 Task: Access a repository's "Insights" to assess code quality and performance.
Action: Mouse moved to (270, 108)
Screenshot: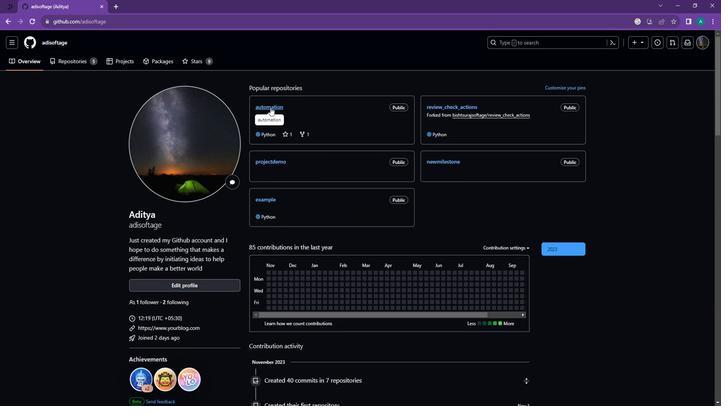 
Action: Mouse pressed left at (270, 108)
Screenshot: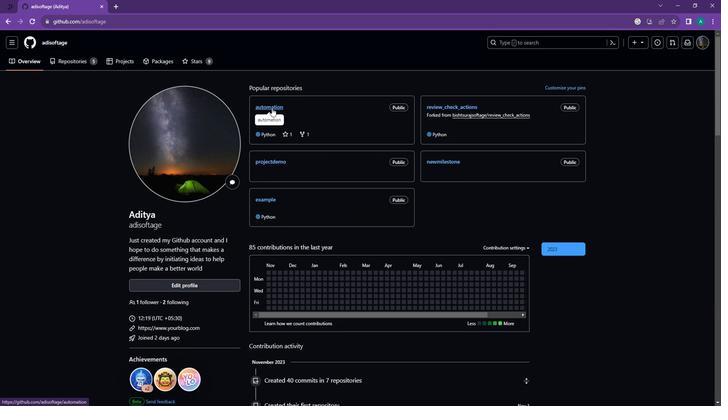 
Action: Mouse moved to (317, 61)
Screenshot: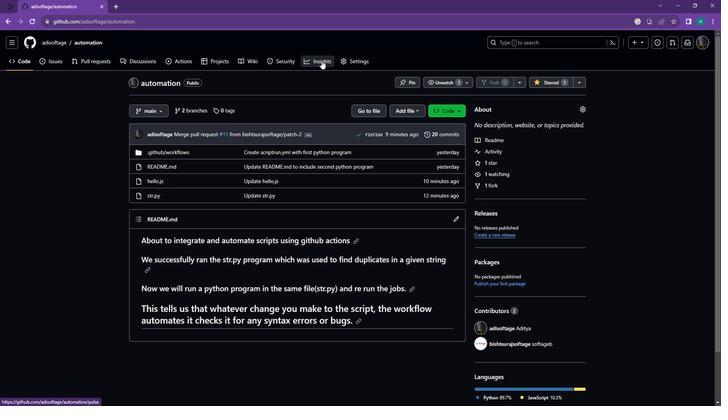 
Action: Mouse pressed left at (317, 61)
Screenshot: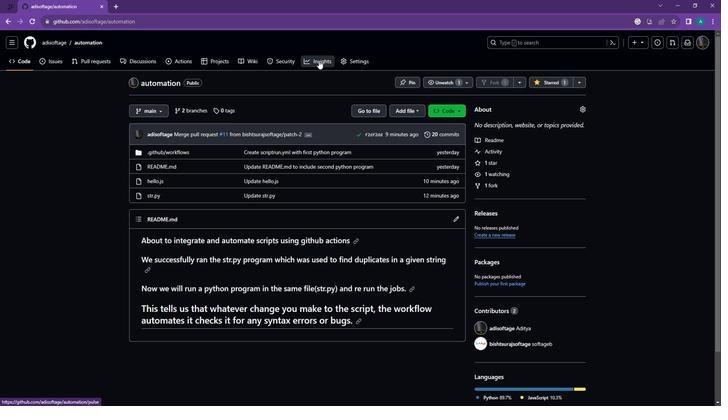 
Action: Mouse moved to (164, 107)
Screenshot: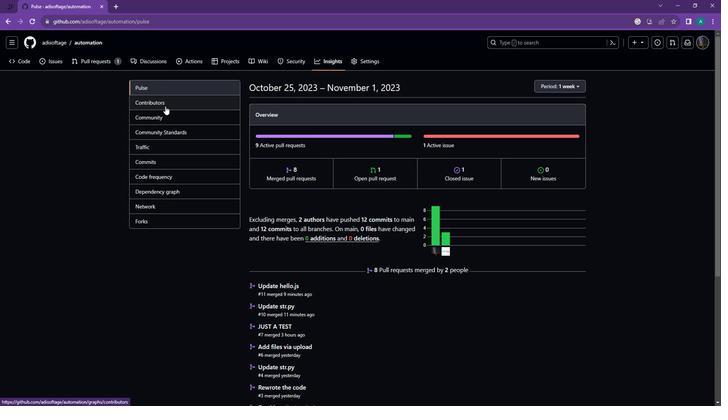 
Action: Mouse pressed left at (164, 107)
Screenshot: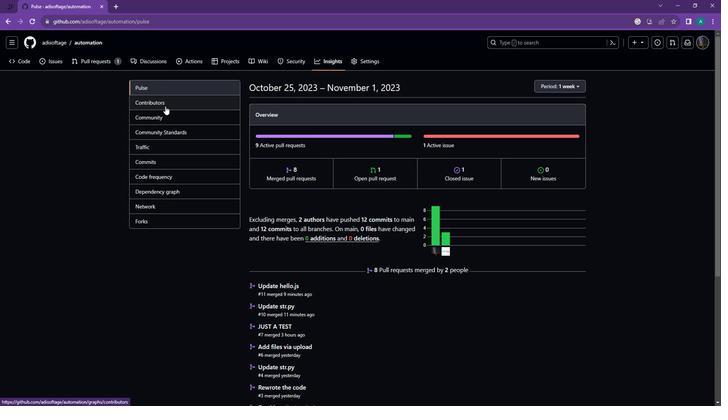
Action: Mouse moved to (179, 175)
Screenshot: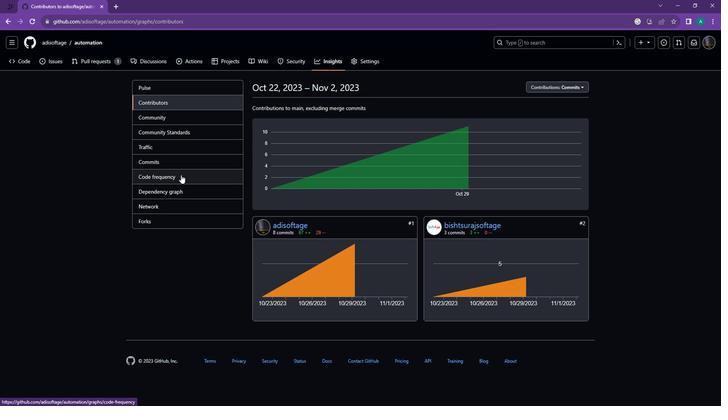 
Action: Mouse pressed left at (179, 175)
Screenshot: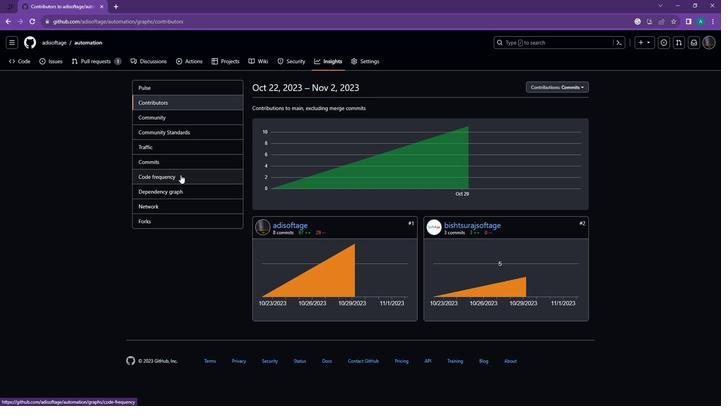 
Action: Mouse moved to (164, 156)
Screenshot: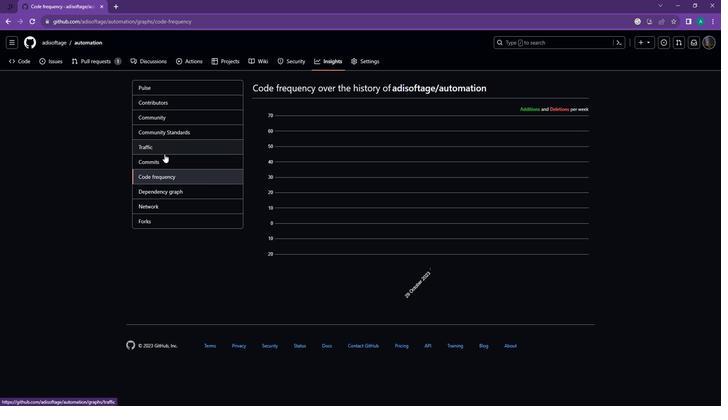 
Action: Mouse pressed left at (164, 156)
Screenshot: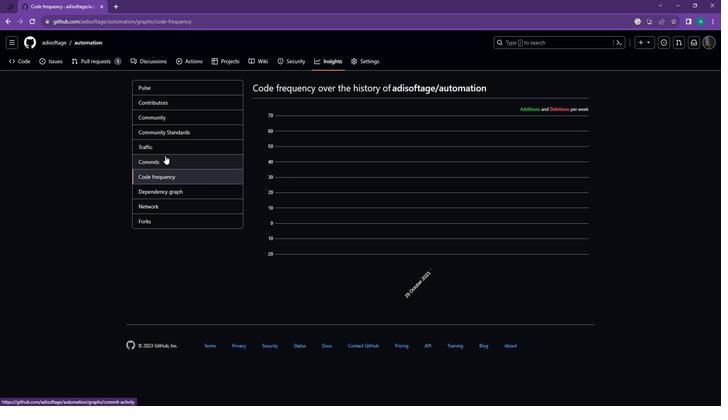 
Action: Mouse moved to (202, 141)
Screenshot: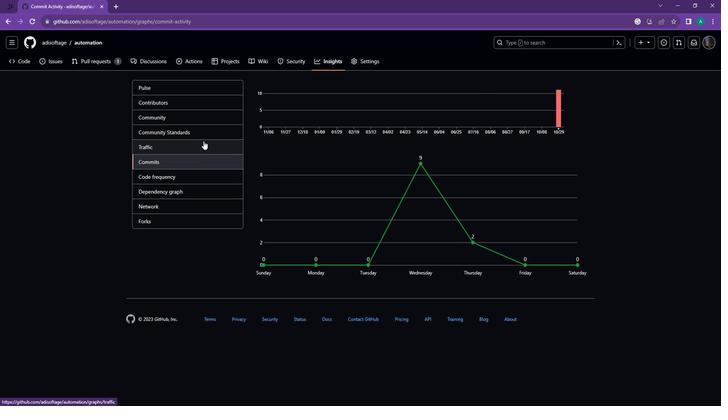 
